 Task: Add a dentist appointment for a check-up on the 19th at 2:00 PM.
Action: Mouse moved to (201, 302)
Screenshot: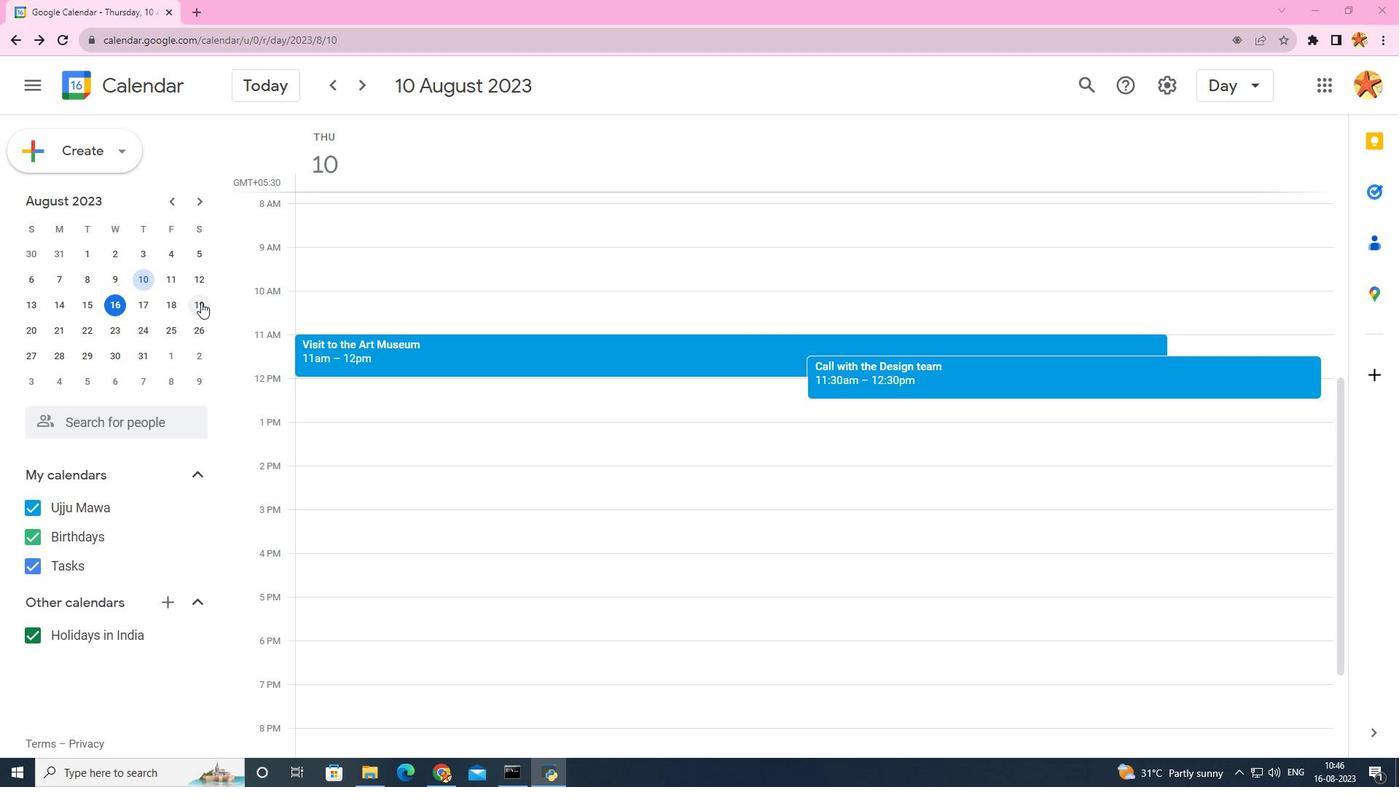 
Action: Mouse pressed left at (201, 302)
Screenshot: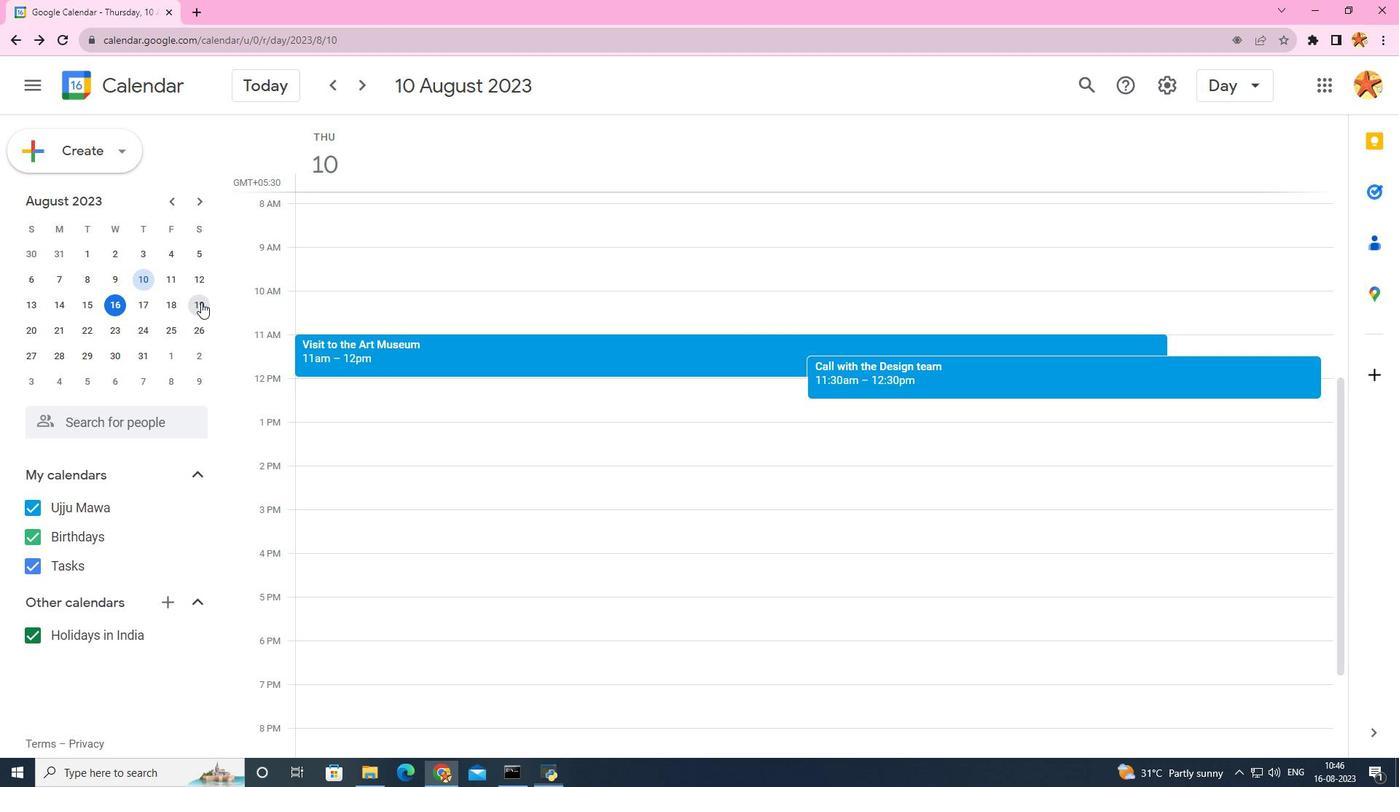 
Action: Mouse moved to (304, 460)
Screenshot: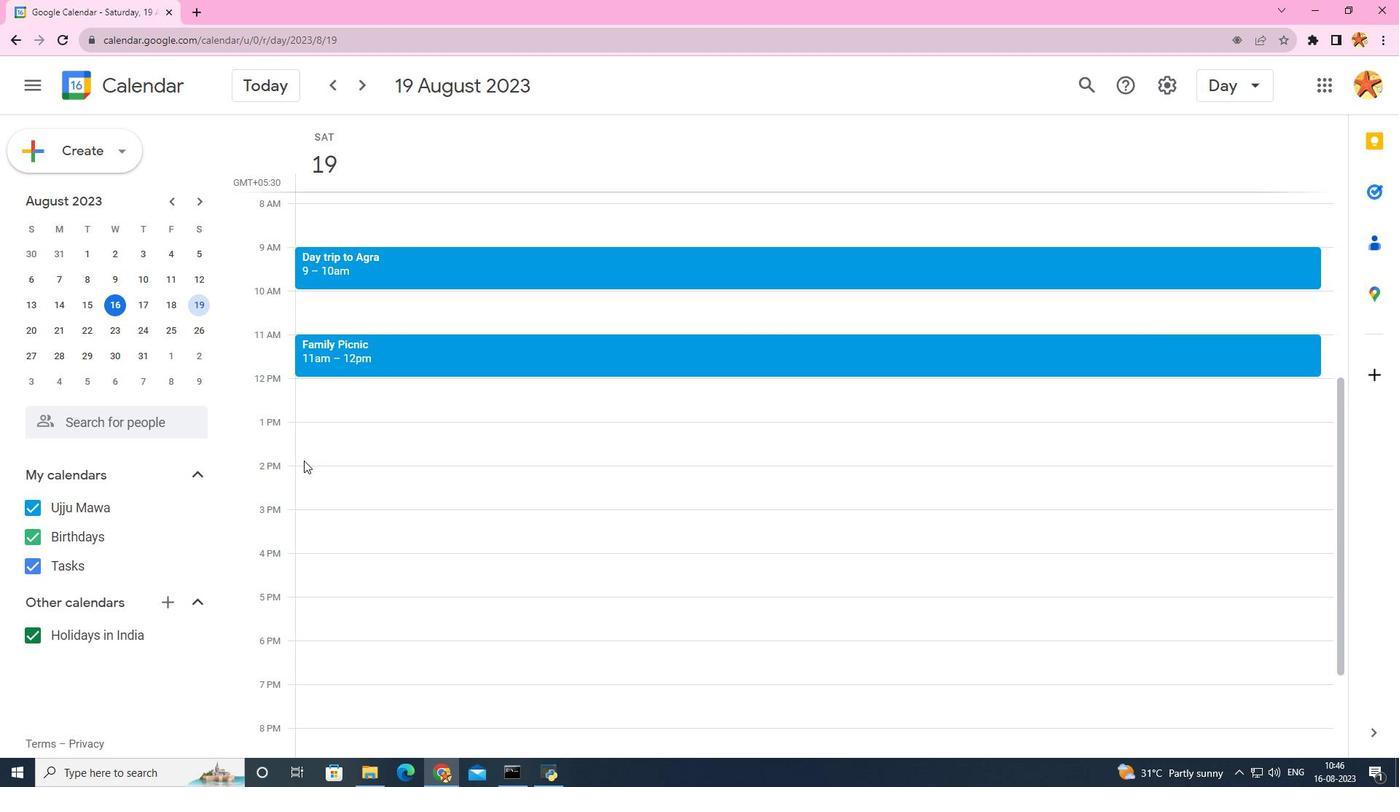 
Action: Mouse pressed left at (304, 460)
Screenshot: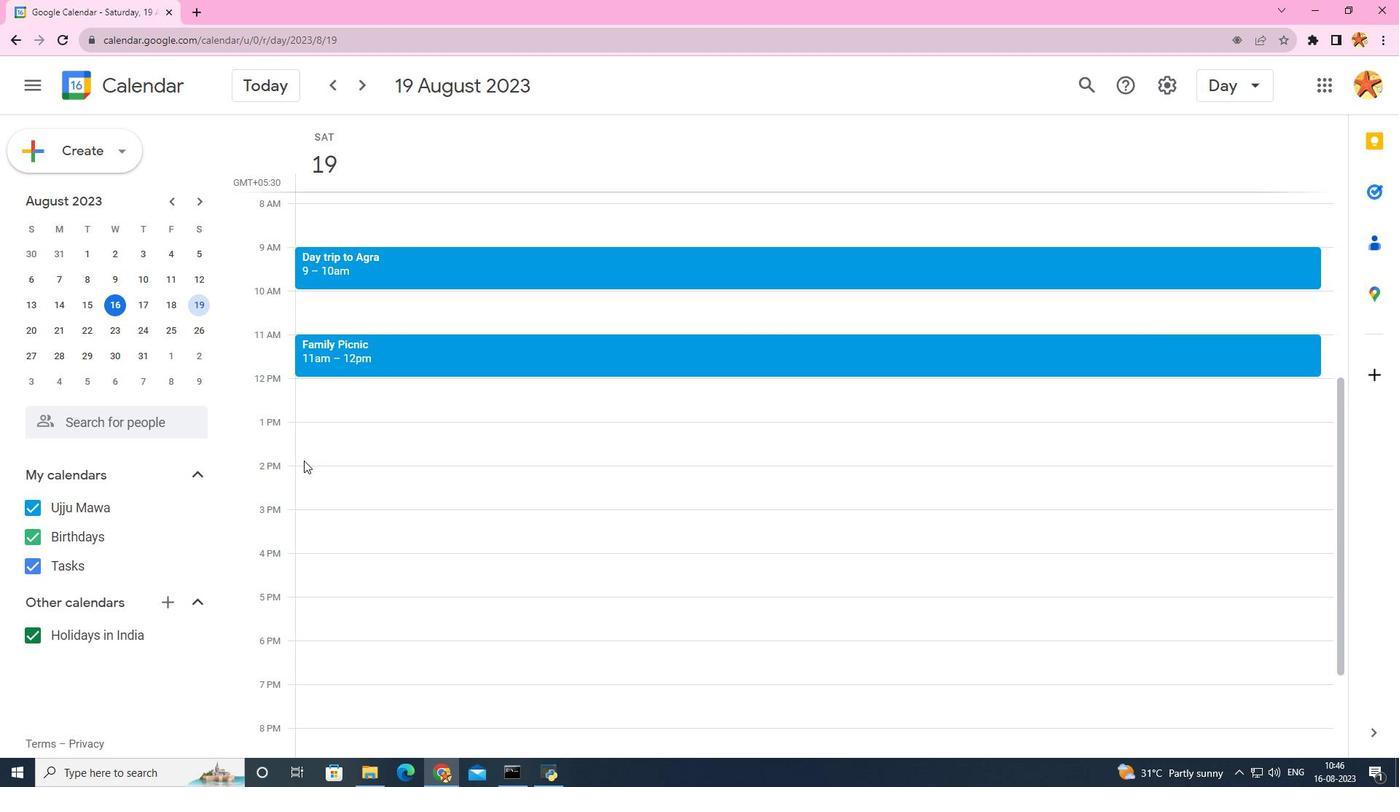 
Action: Mouse moved to (802, 347)
Screenshot: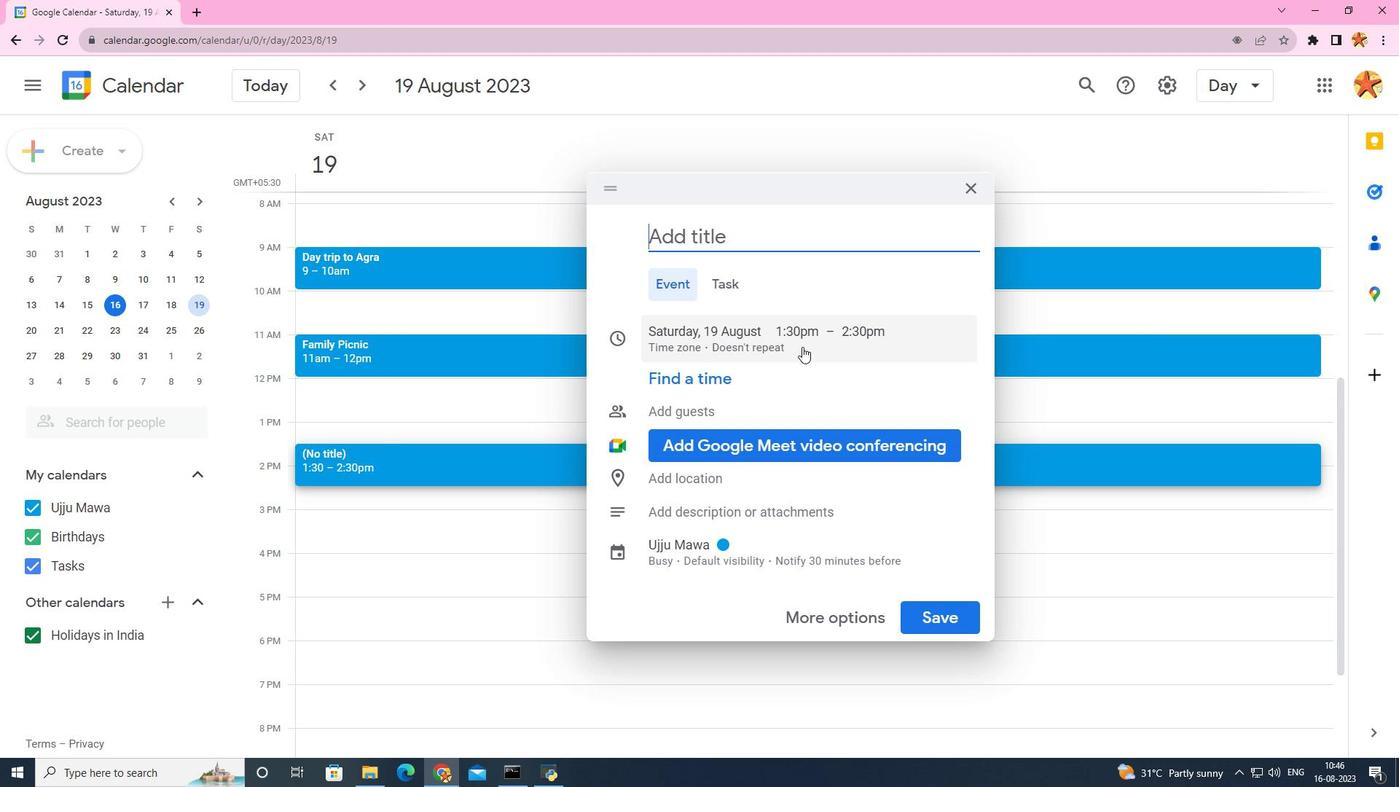 
Action: Mouse pressed left at (802, 347)
Screenshot: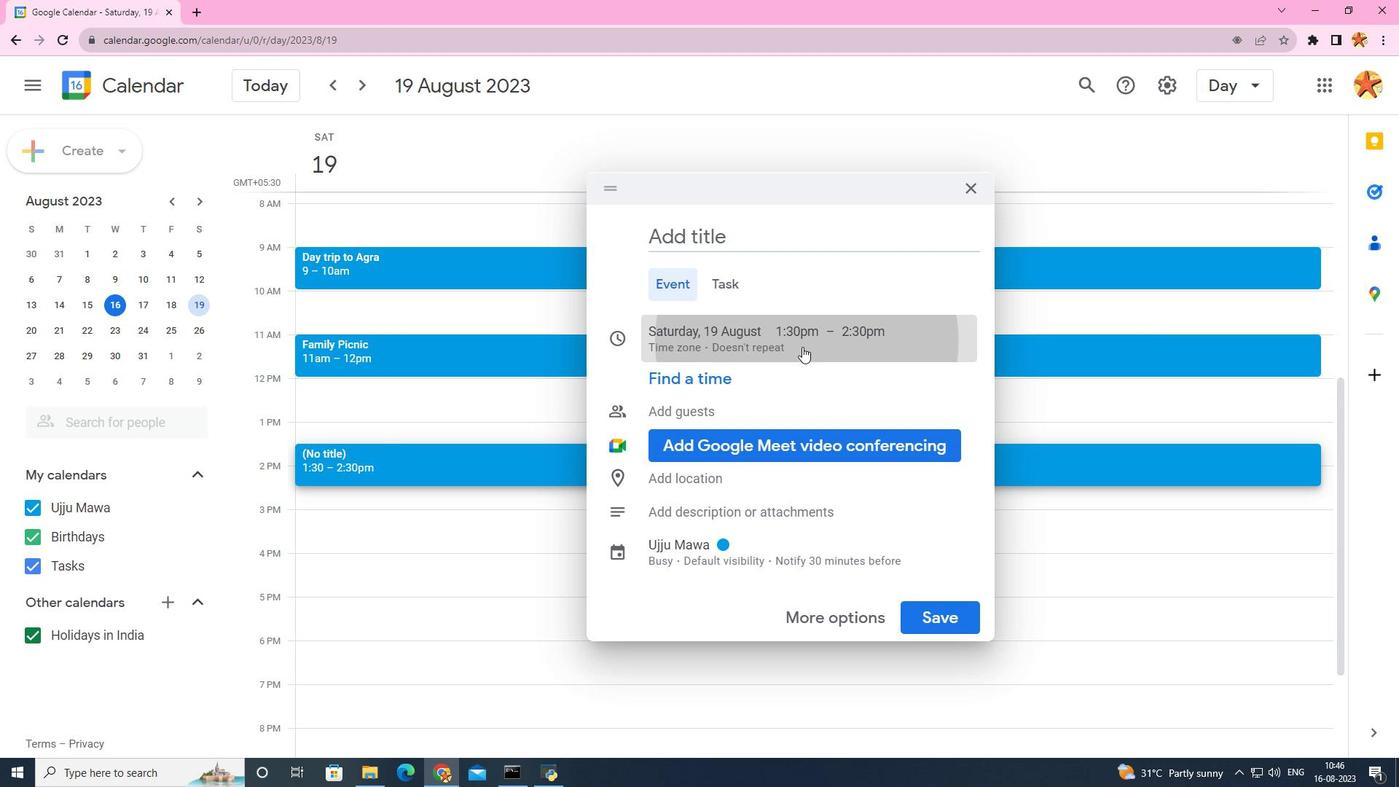 
Action: Mouse moved to (813, 336)
Screenshot: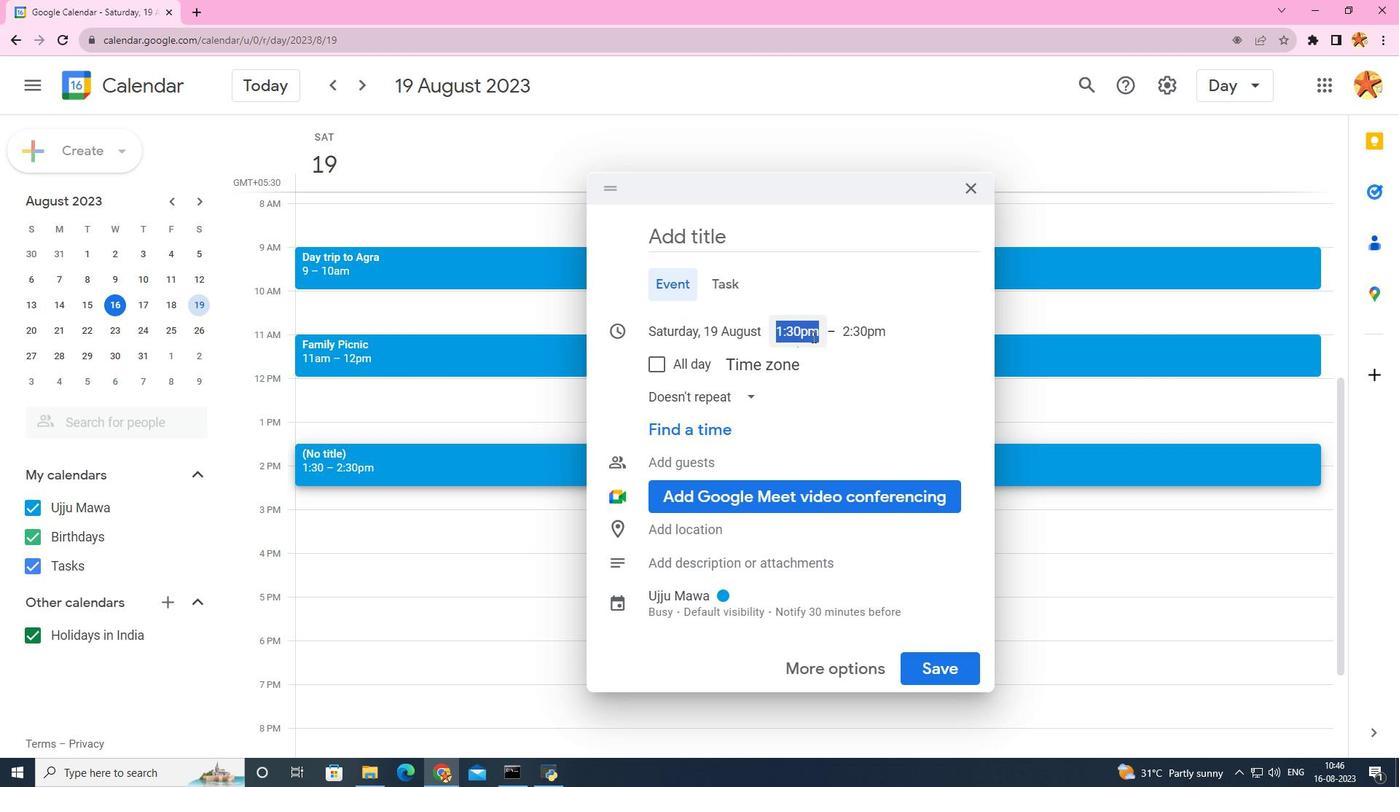 
Action: Mouse pressed left at (813, 336)
Screenshot: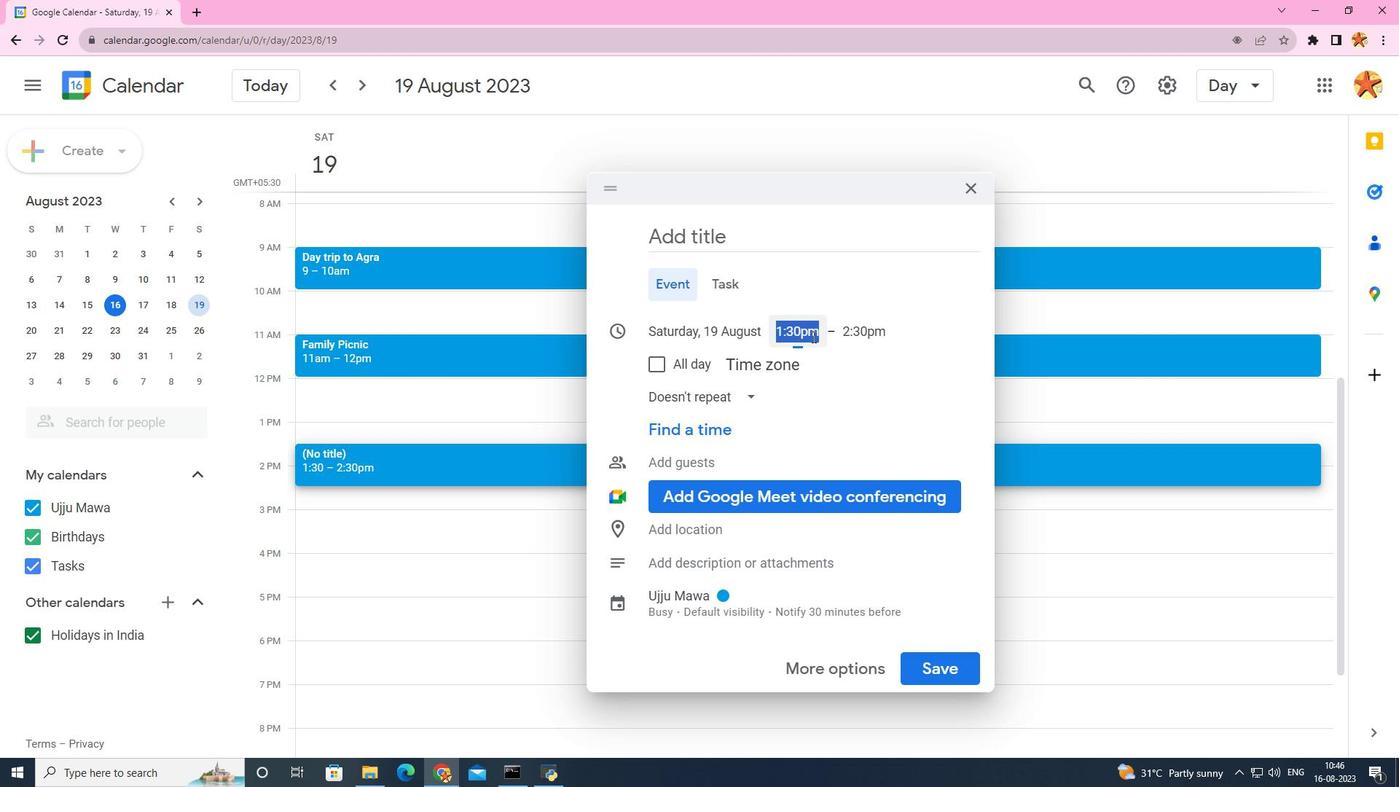 
Action: Mouse moved to (787, 511)
Screenshot: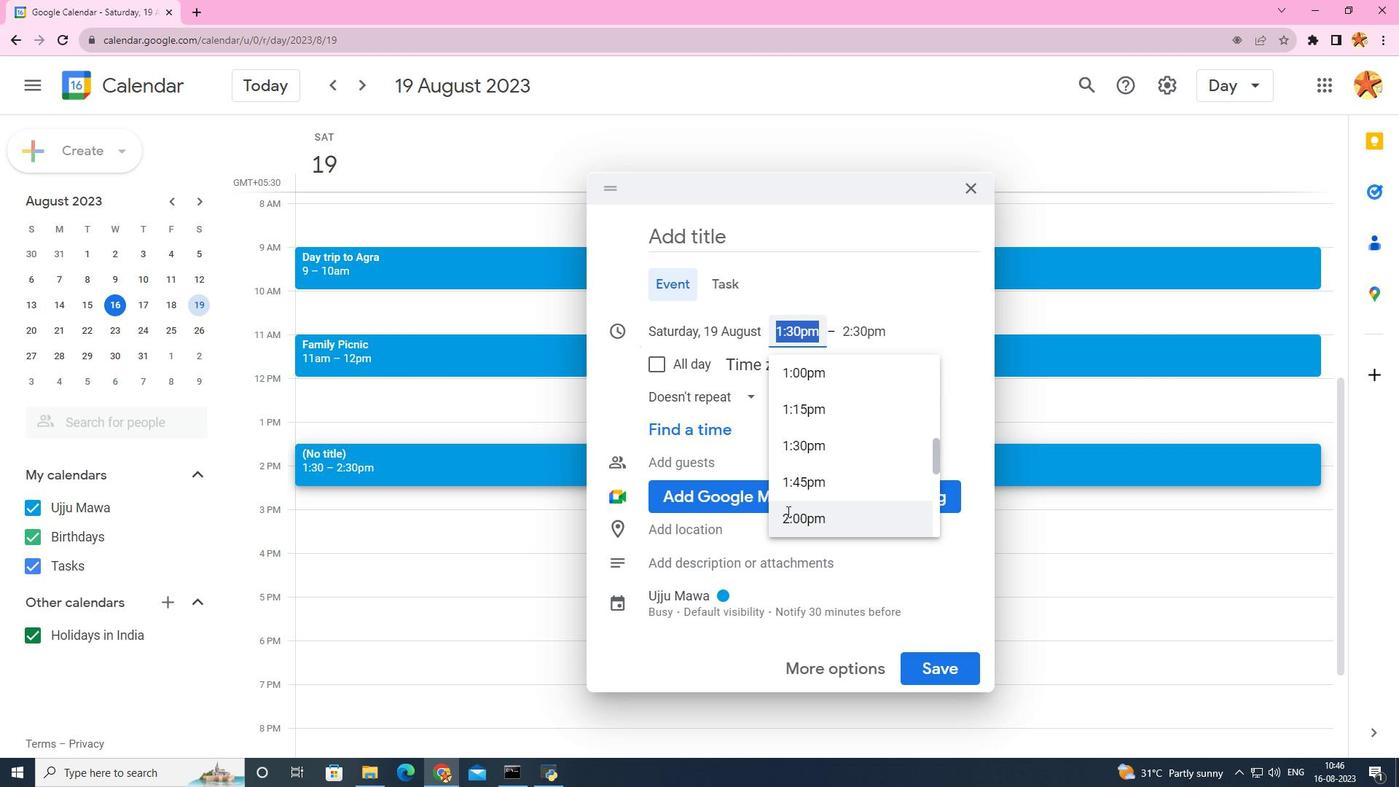 
Action: Mouse pressed left at (787, 511)
Screenshot: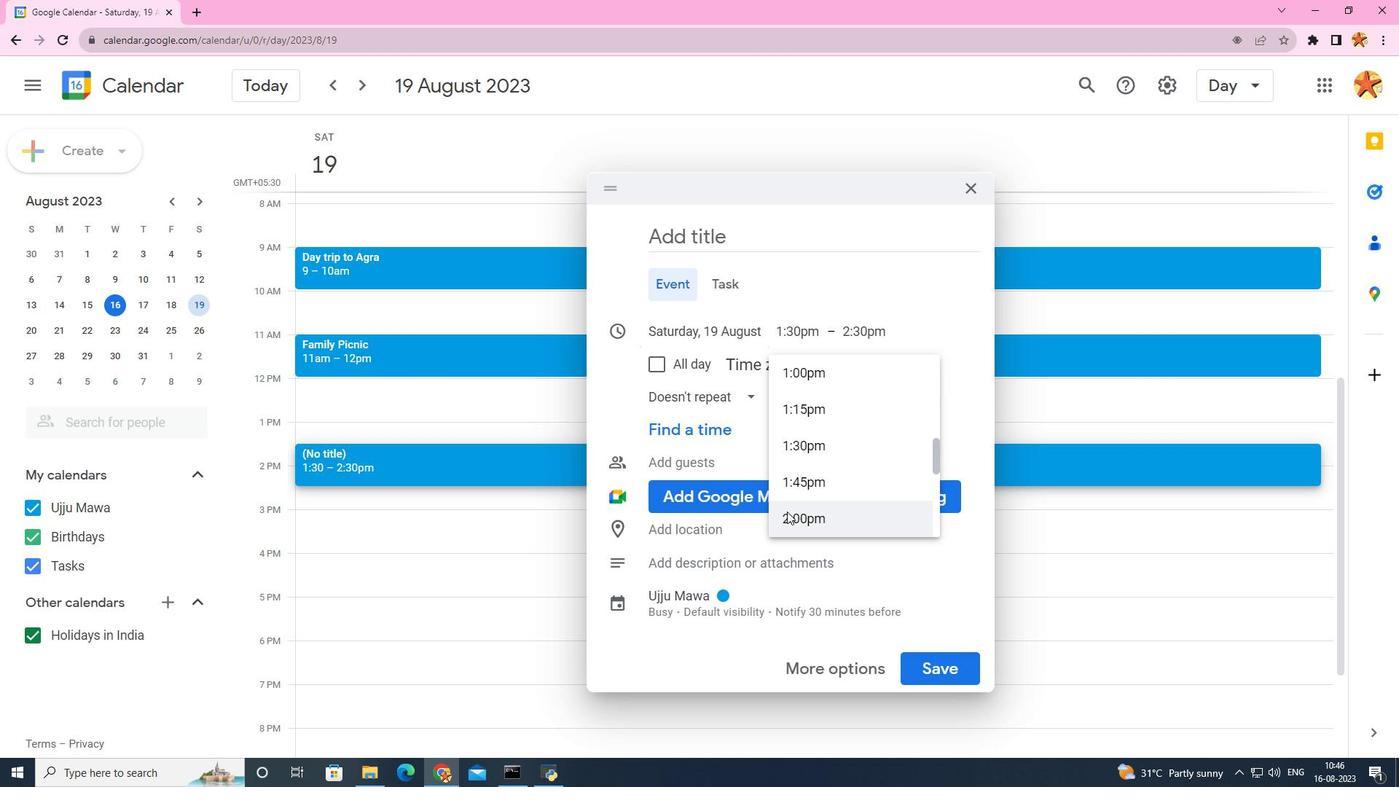 
Action: Mouse moved to (864, 339)
Screenshot: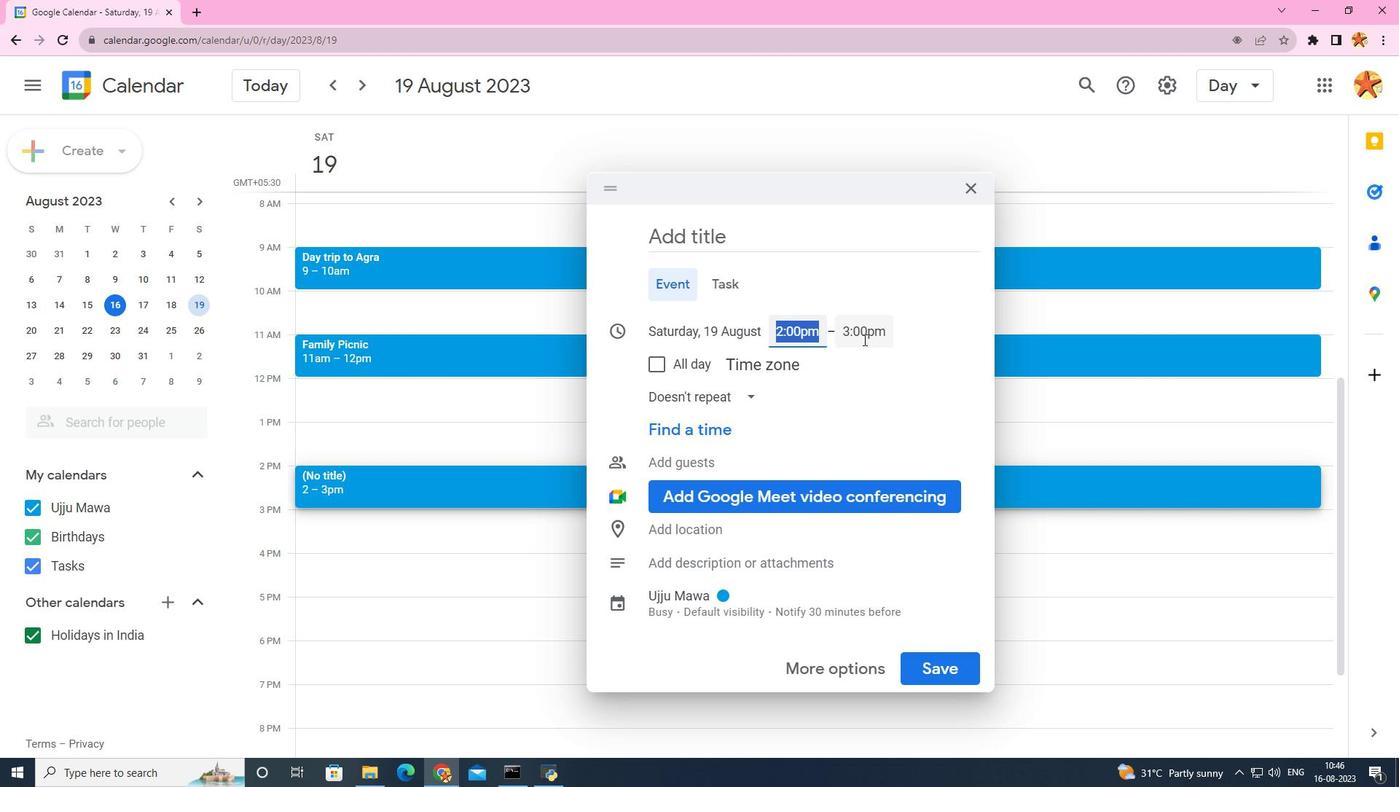 
Action: Mouse pressed left at (864, 339)
Screenshot: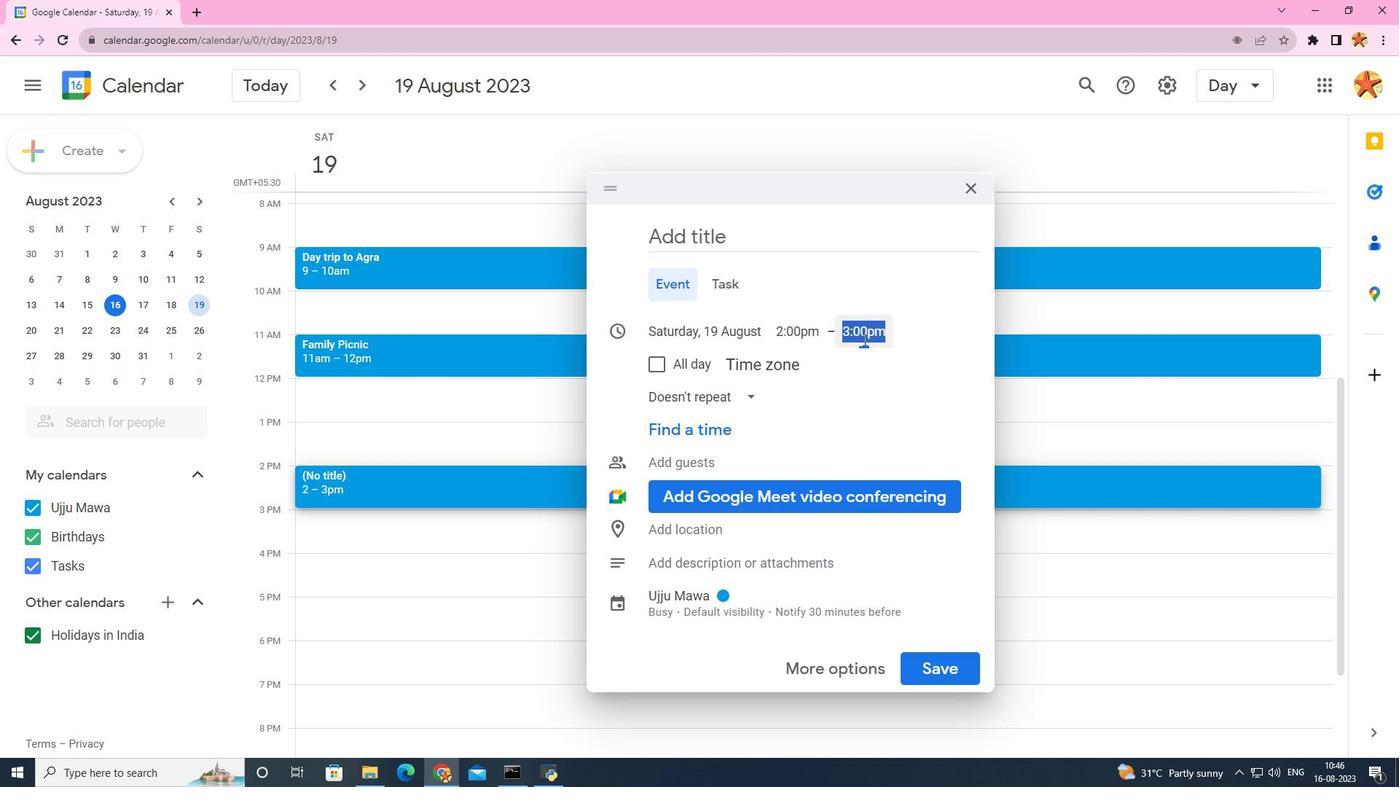 
Action: Mouse moved to (909, 413)
Screenshot: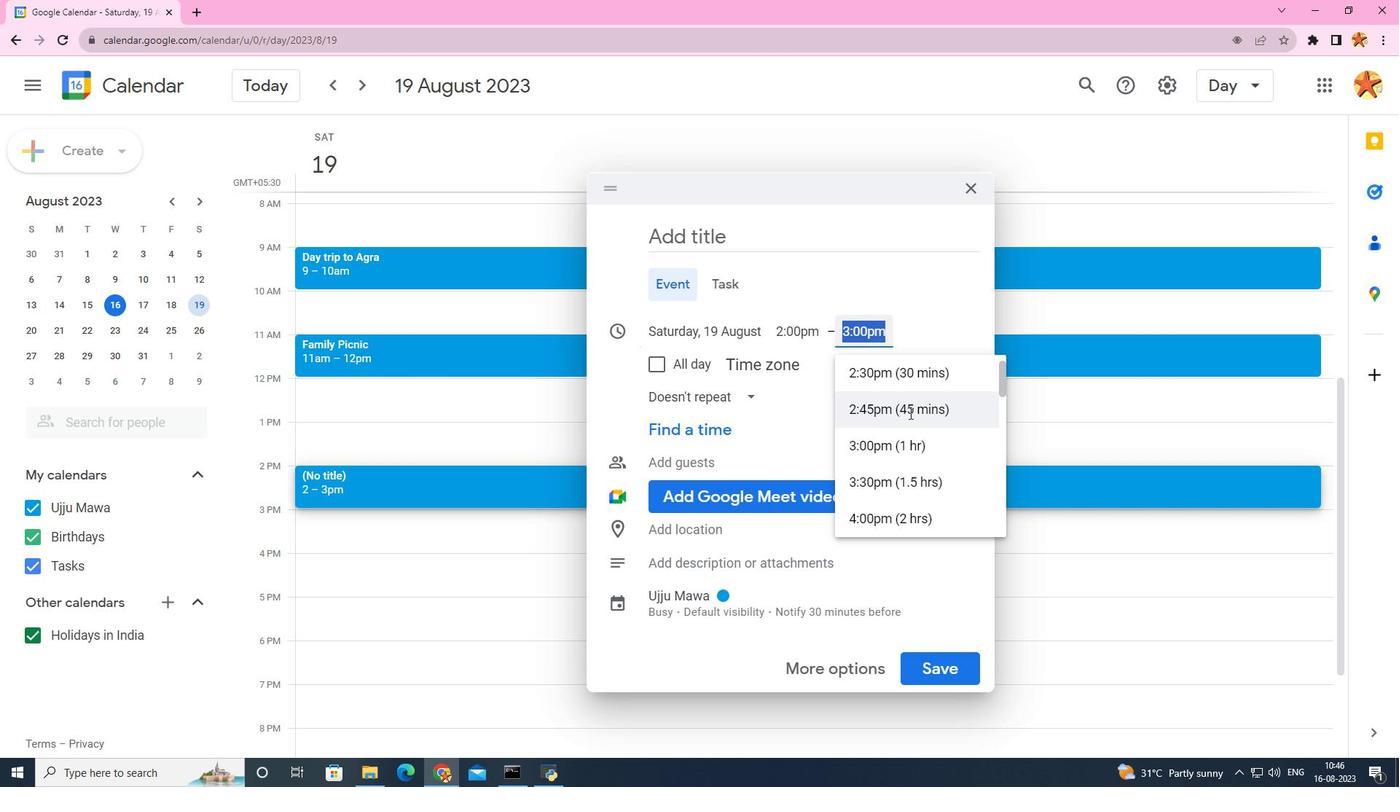 
Action: Mouse pressed left at (909, 413)
Screenshot: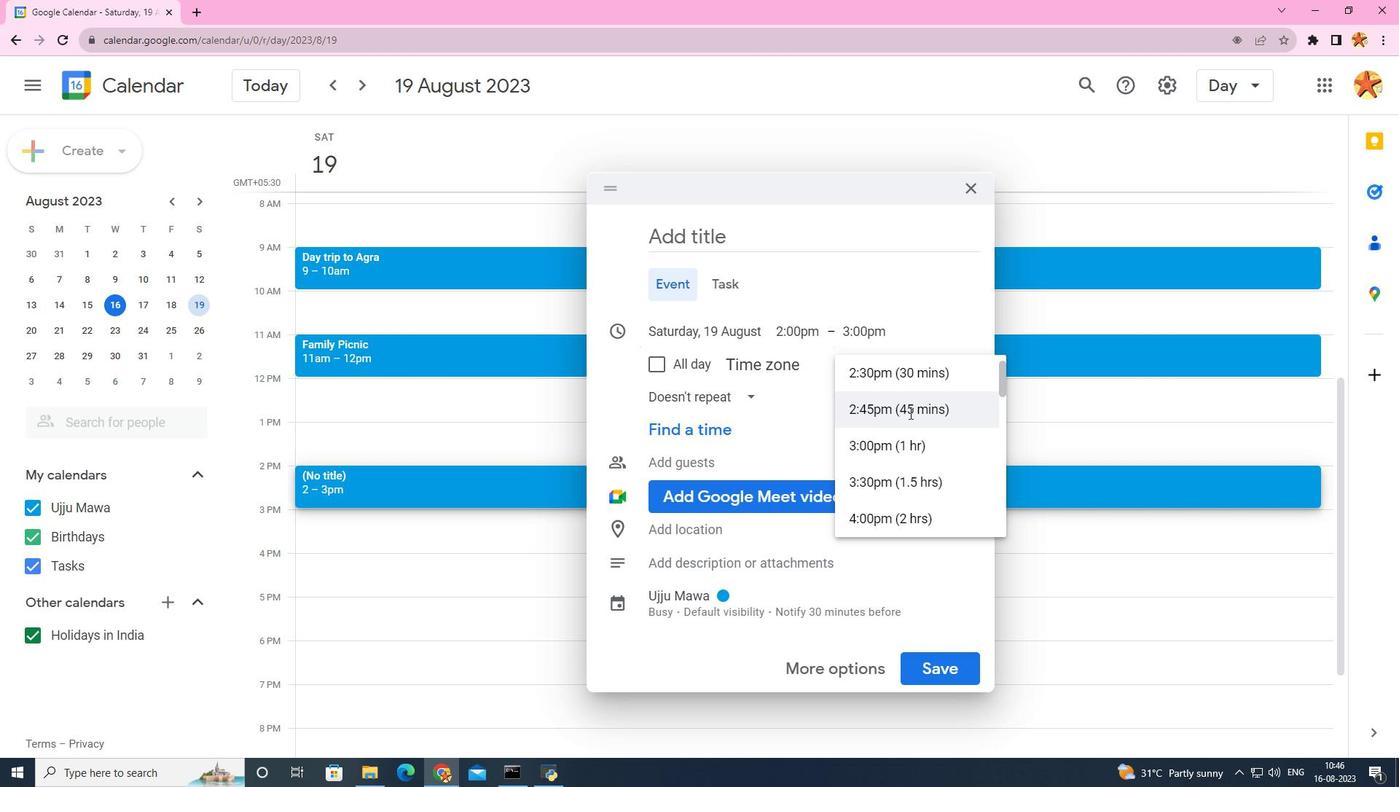 
Action: Mouse moved to (733, 233)
Screenshot: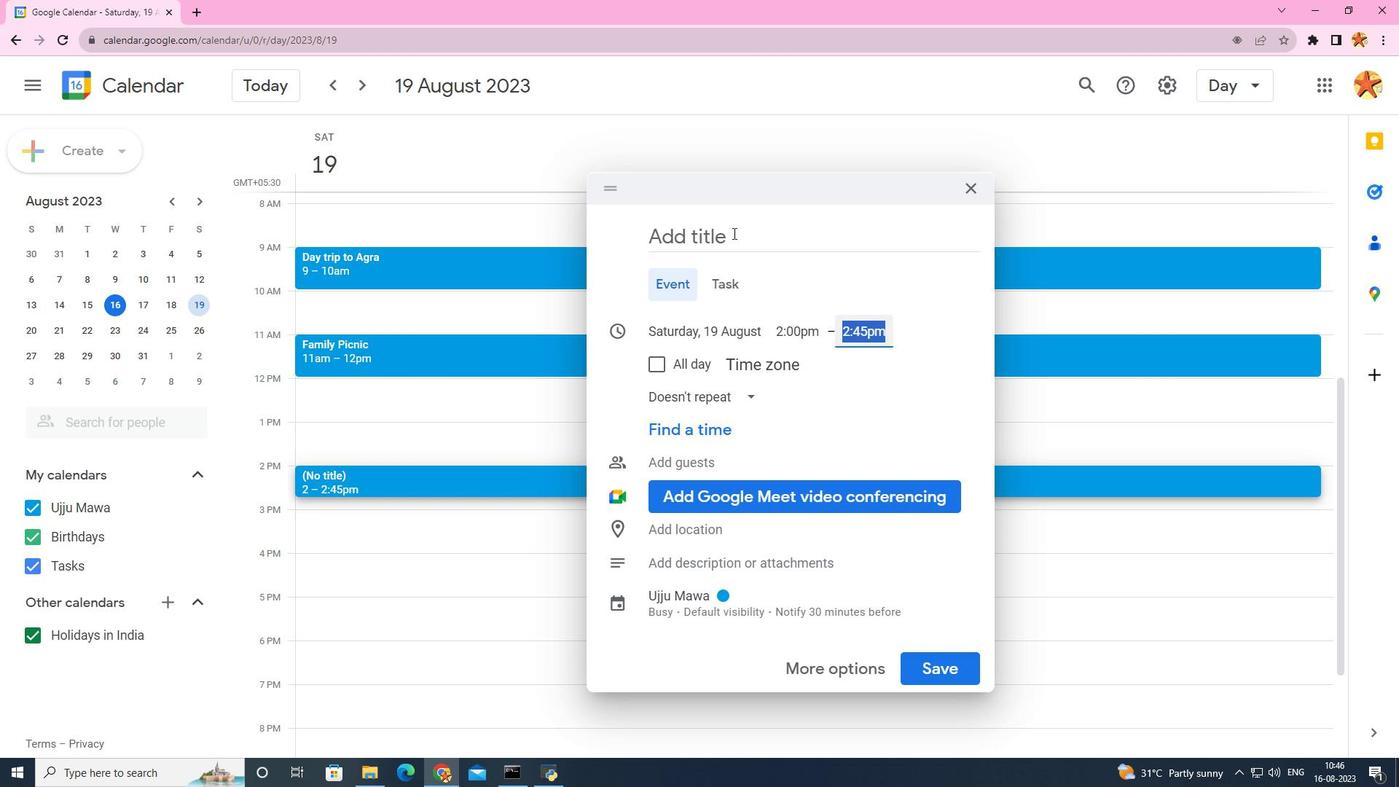 
Action: Mouse pressed left at (733, 233)
Screenshot: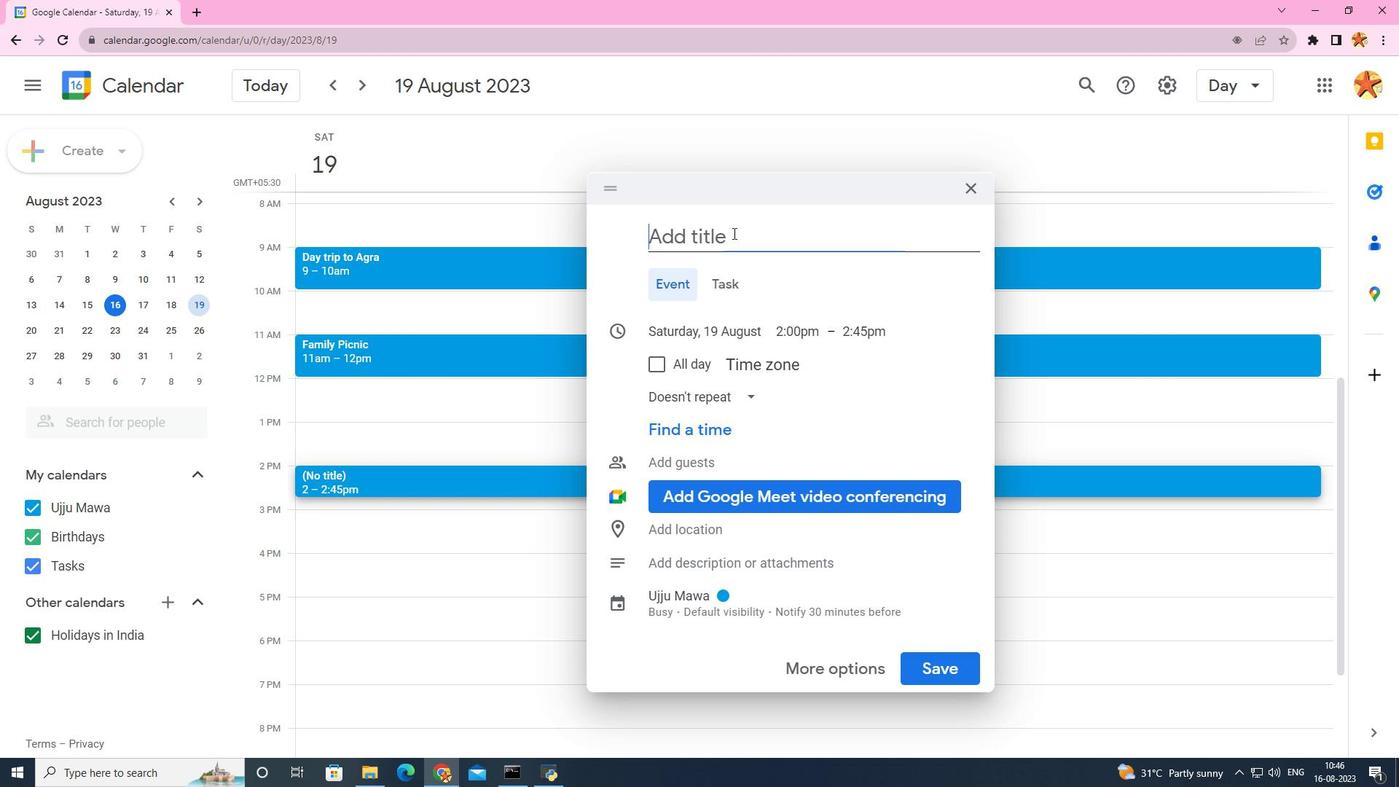 
Action: Key pressed <Key.caps_lock>A<Key.caps_lock>ppoitment<Key.space>with<Key.space><Key.caps_lock>D<Key.caps_lock>entist<Key.space>for<Key.space>a<Key.space><Key.caps_lock>C<Key.caps_lock>heck<Key.space>up
Screenshot: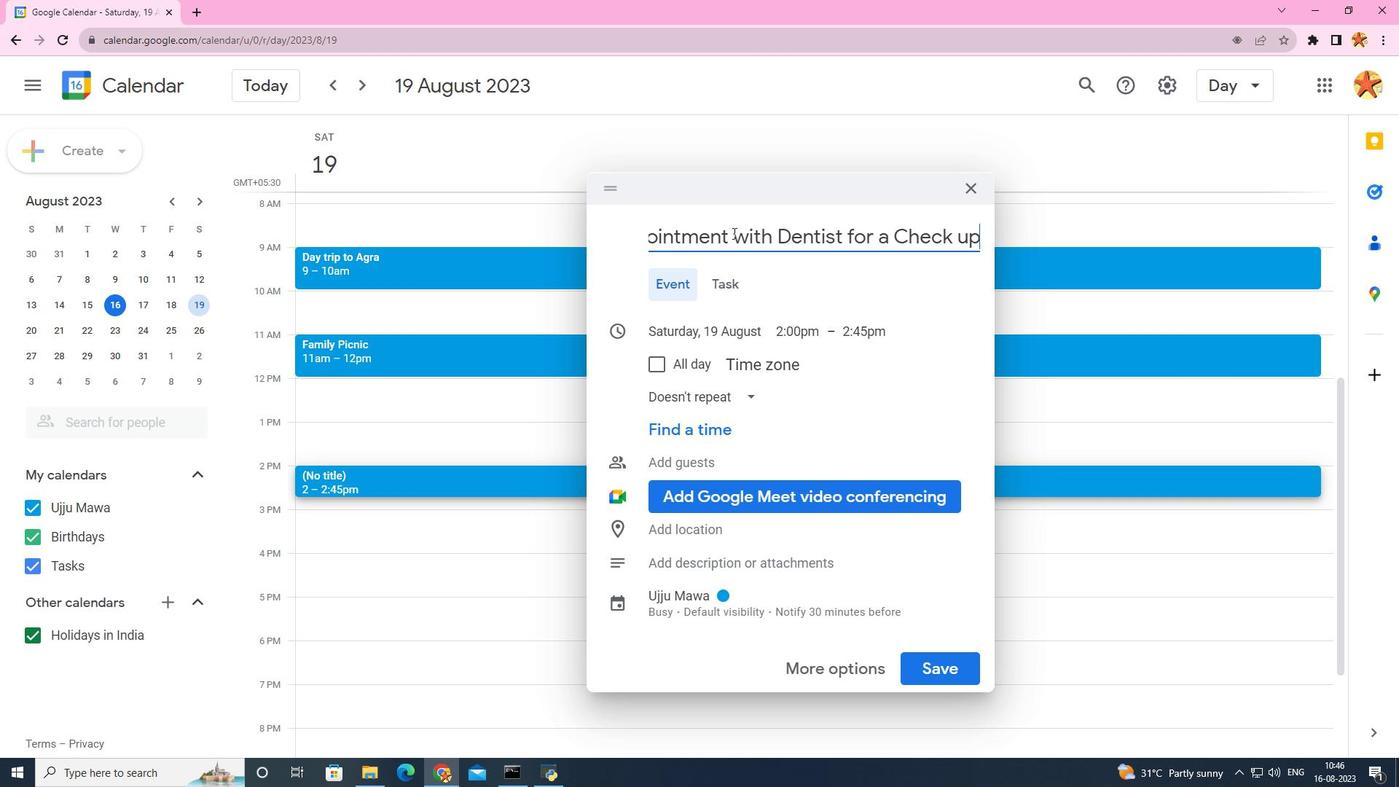 
Action: Mouse moved to (907, 665)
Screenshot: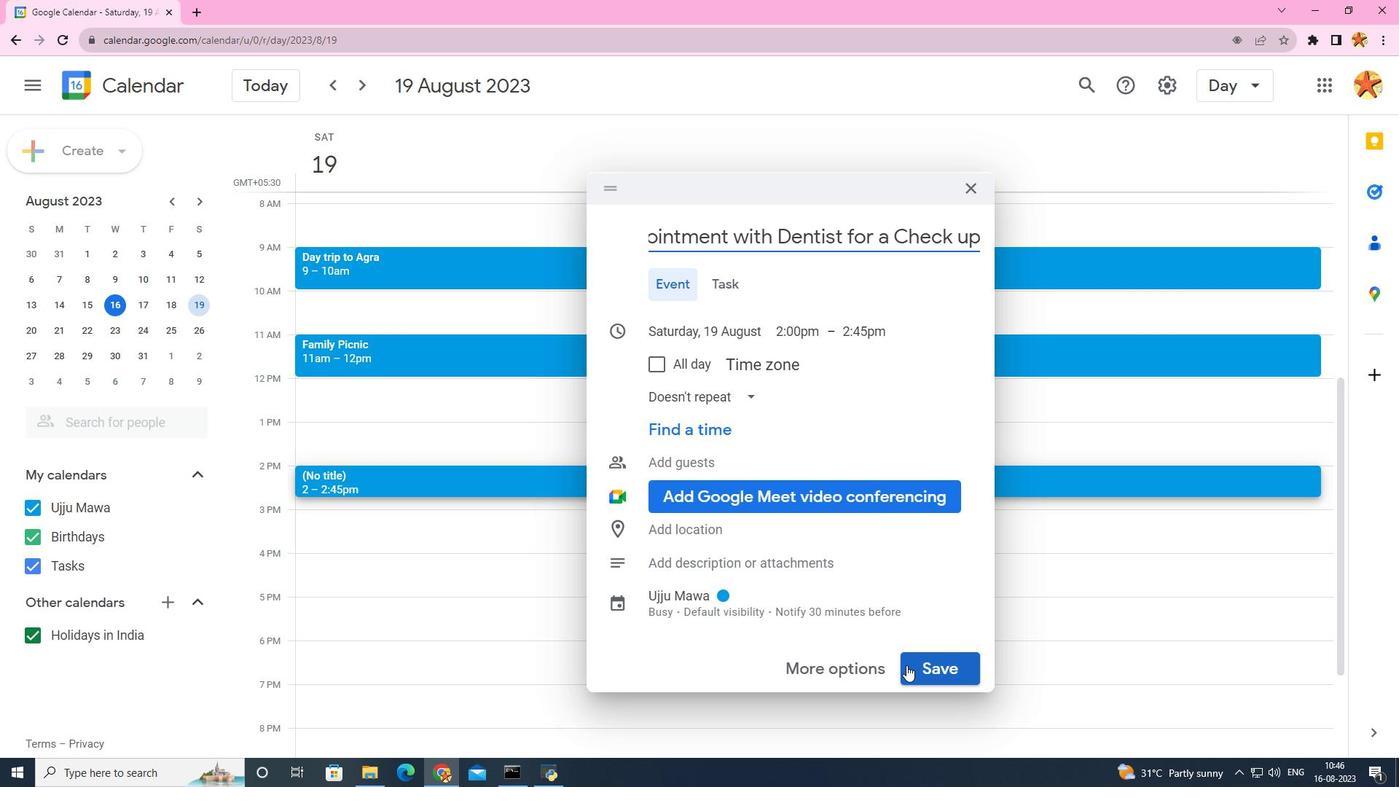 
Action: Mouse pressed left at (907, 665)
Screenshot: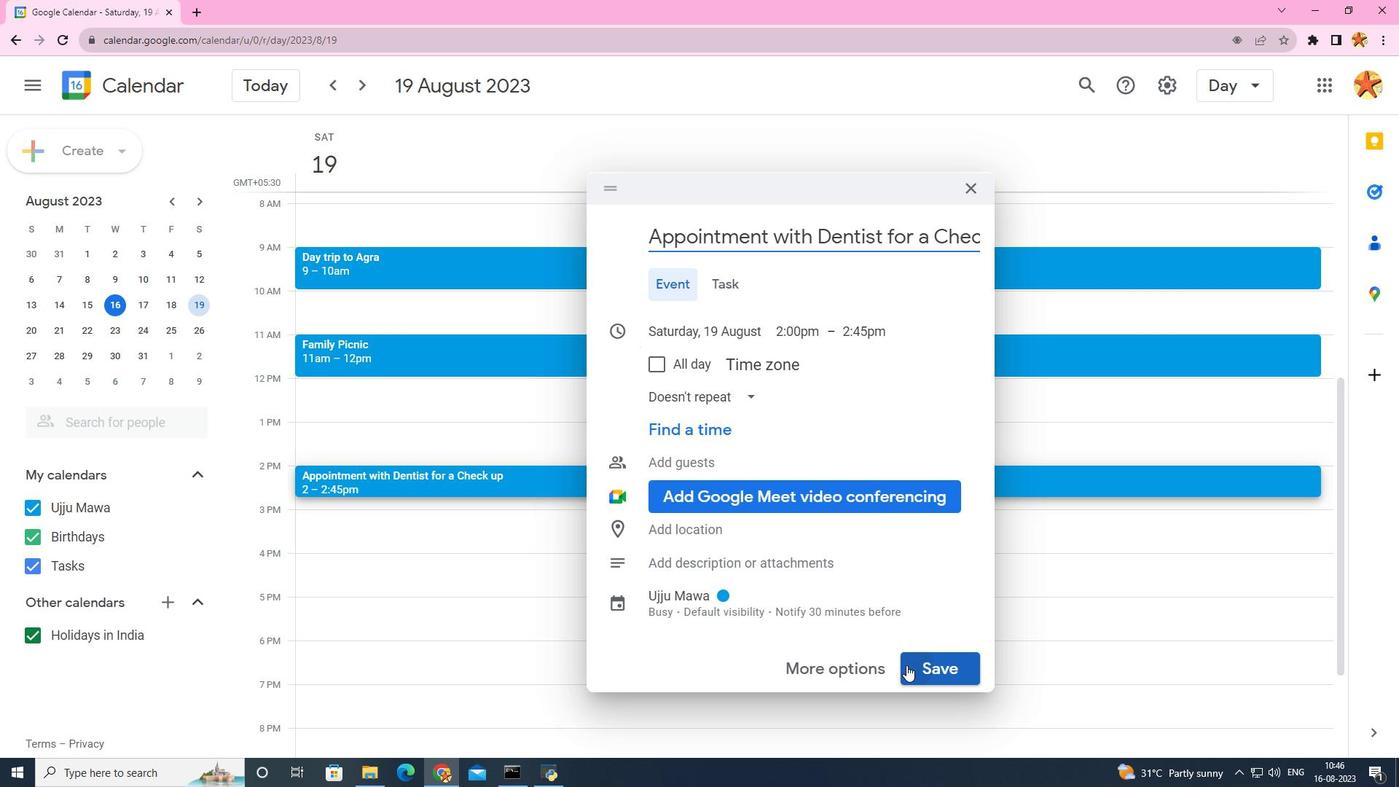 
